Task: Create a task  Create a new online platform for online art sales , assign it to team member softage.3@softage.net in the project AquaVue and update the status of the task to  Off Track , set the priority of the task to Medium
Action: Mouse moved to (59, 299)
Screenshot: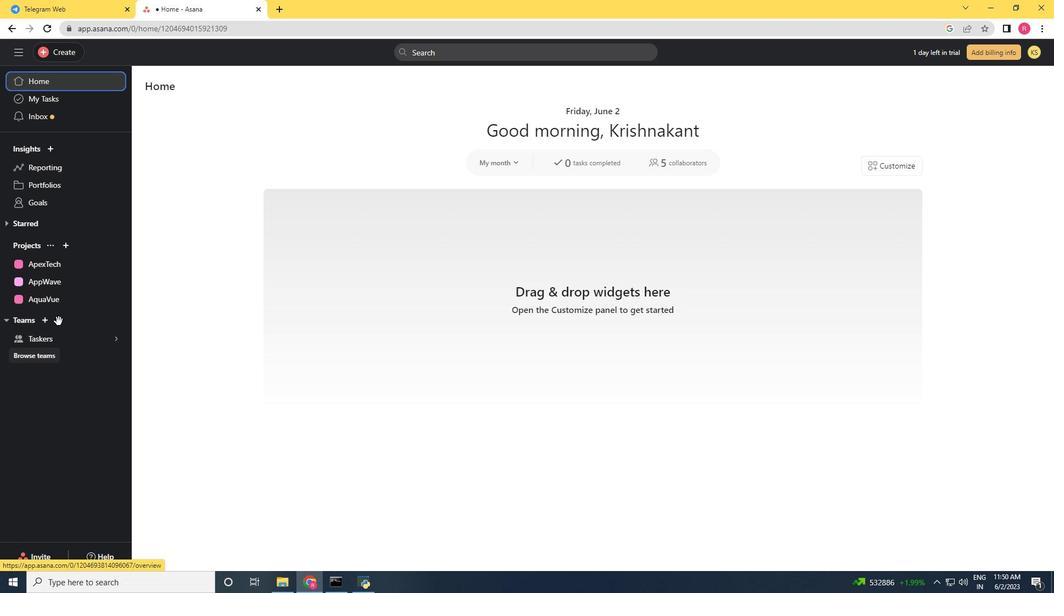 
Action: Mouse pressed left at (59, 299)
Screenshot: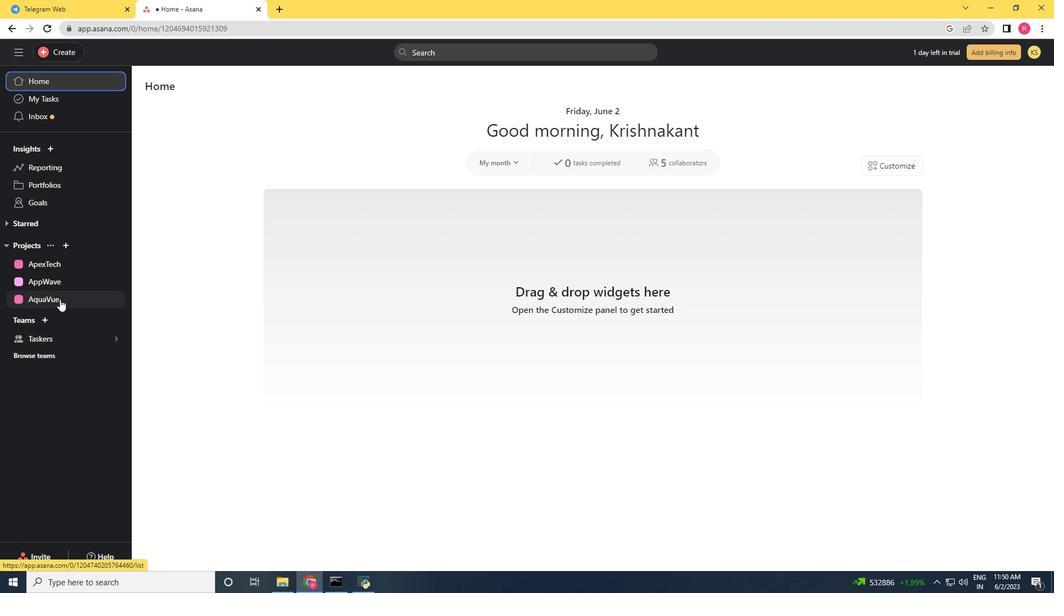 
Action: Mouse moved to (56, 52)
Screenshot: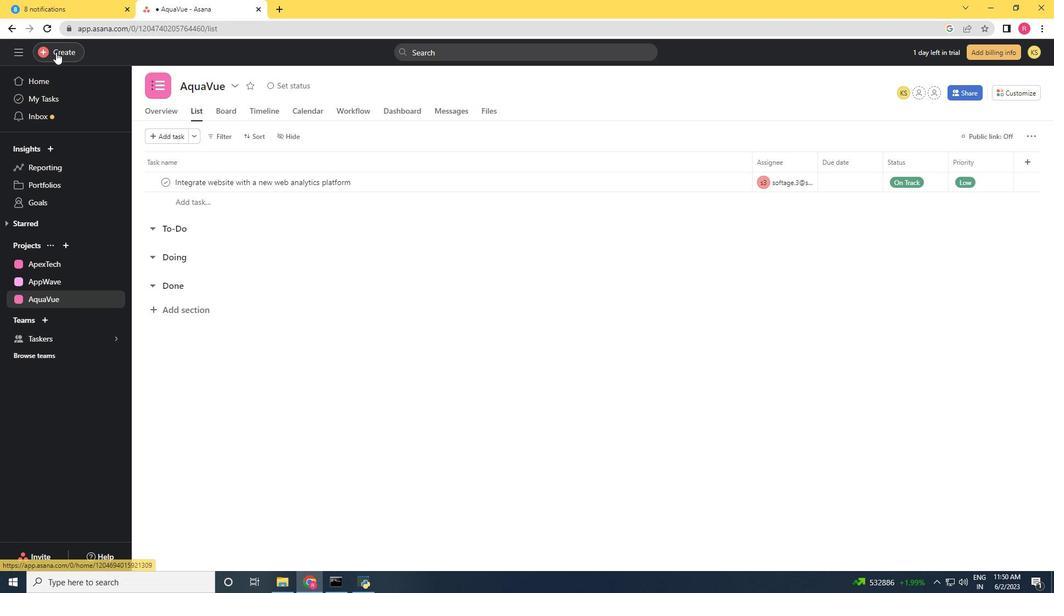 
Action: Mouse pressed left at (56, 52)
Screenshot: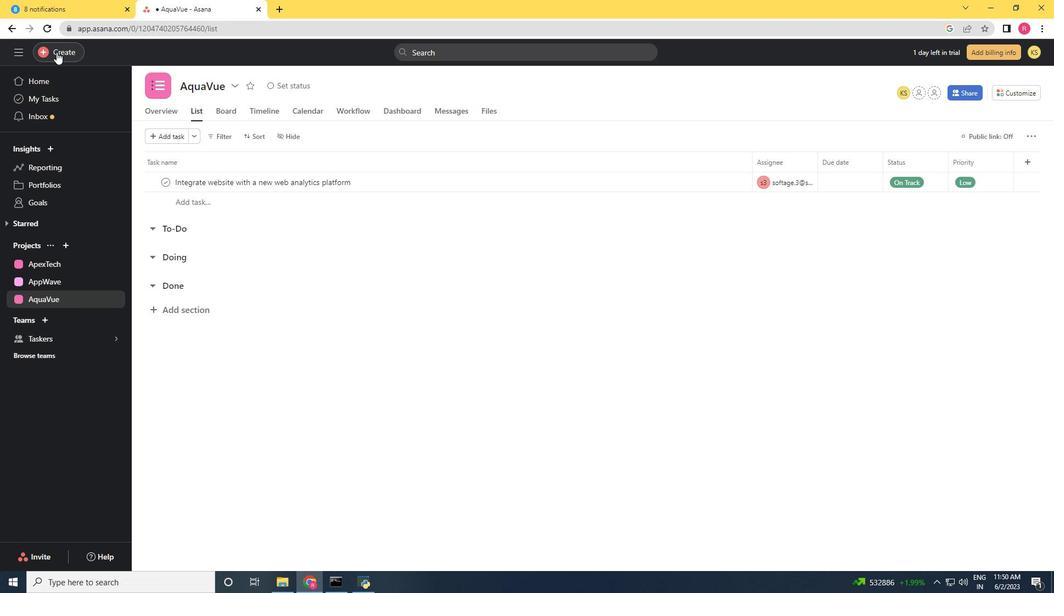 
Action: Mouse moved to (132, 60)
Screenshot: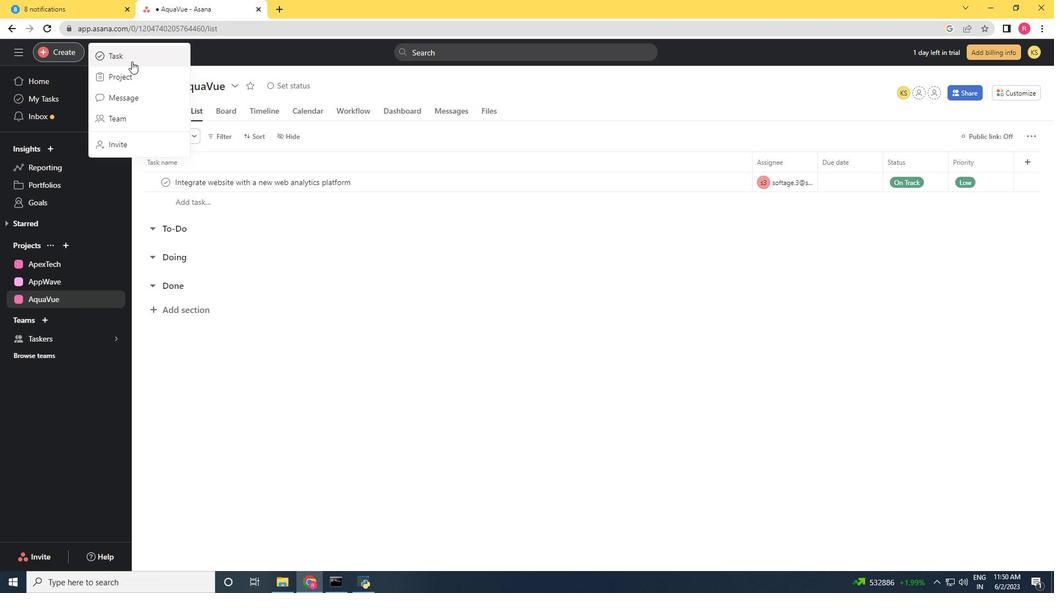 
Action: Mouse pressed left at (132, 60)
Screenshot: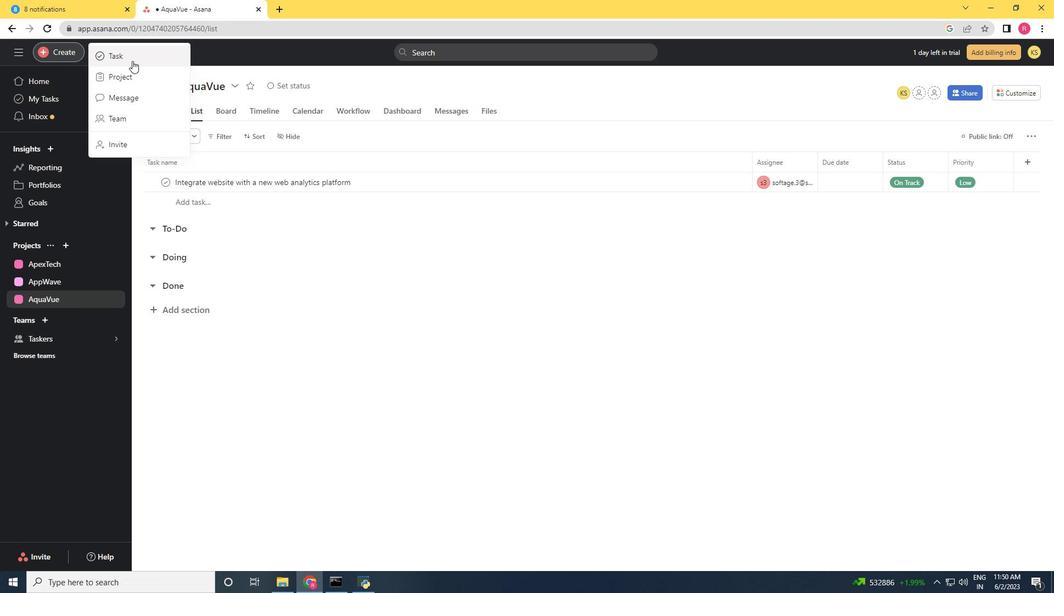
Action: Mouse moved to (126, 63)
Screenshot: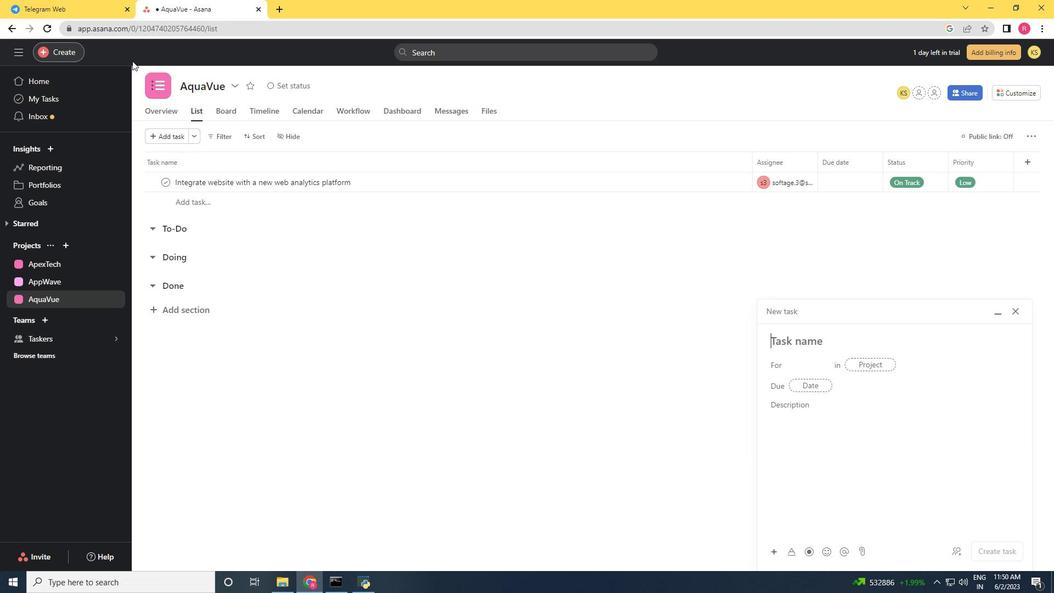 
Action: Key pressed <Key.shift>Create<Key.space>a<Key.space>new<Key.space>online<Key.space>platform<Key.space>fi<Key.backspace>or<Key.space>online<Key.space>art<Key.space>sales
Screenshot: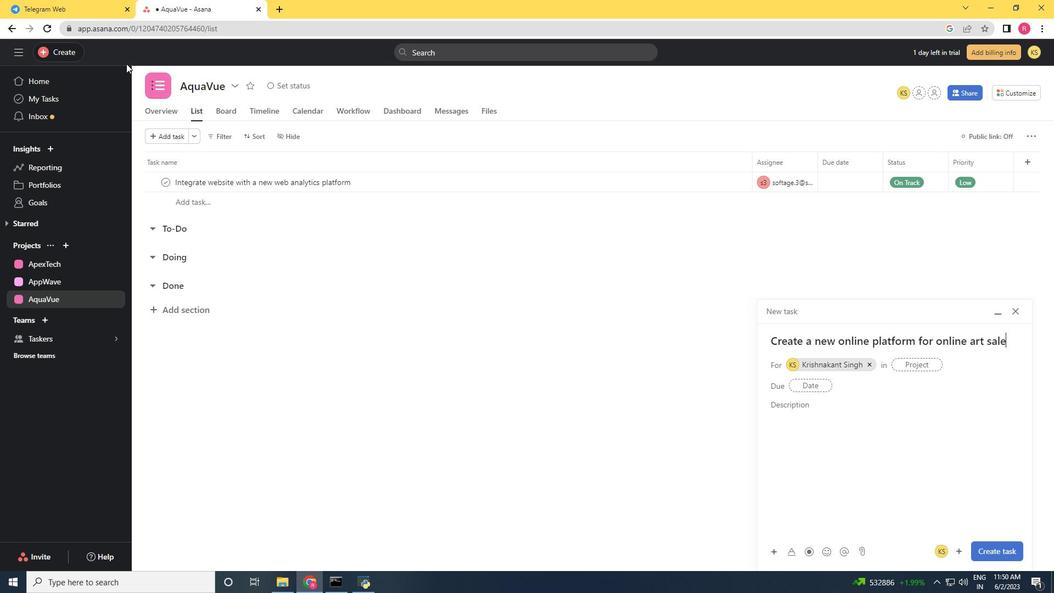 
Action: Mouse moved to (865, 365)
Screenshot: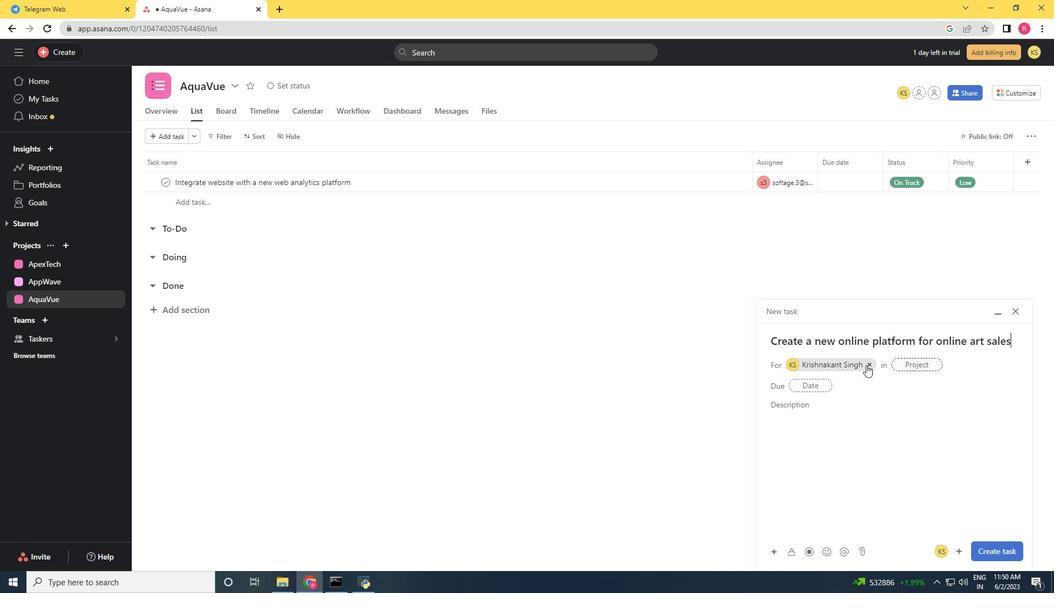 
Action: Mouse pressed left at (865, 365)
Screenshot: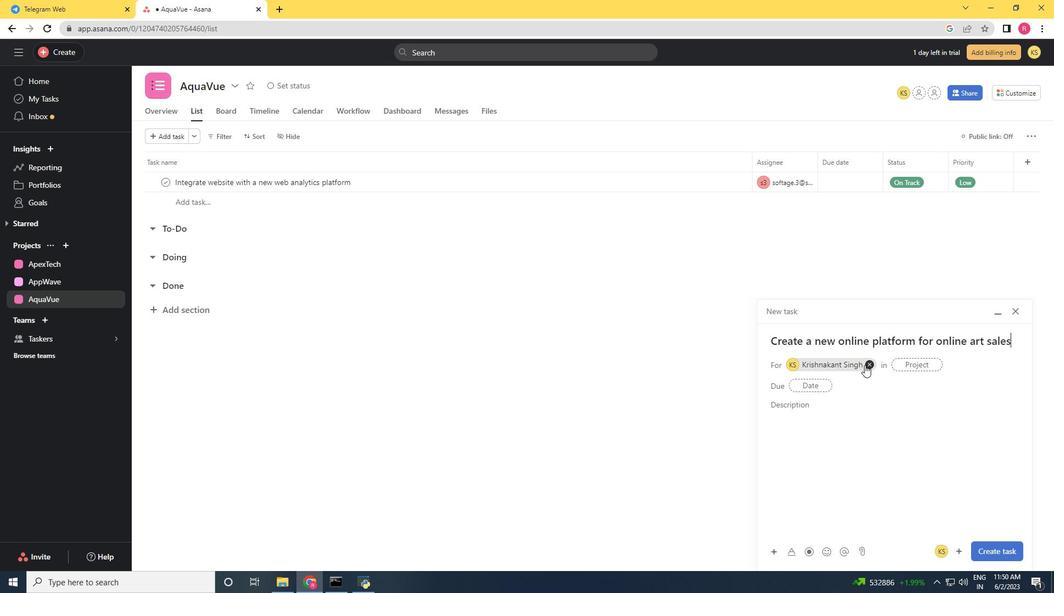 
Action: Mouse moved to (800, 365)
Screenshot: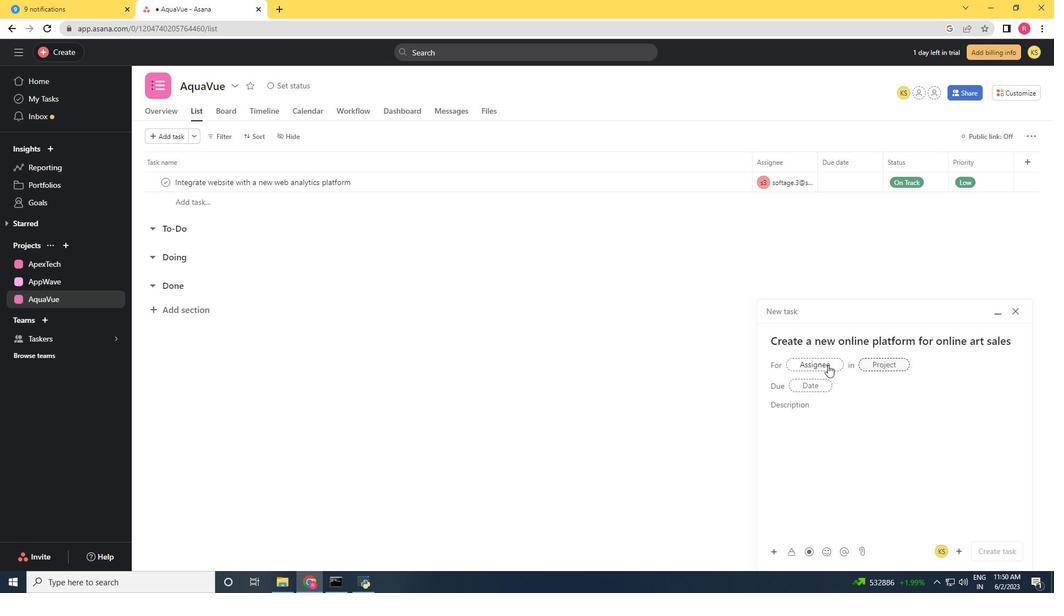 
Action: Mouse pressed left at (800, 365)
Screenshot: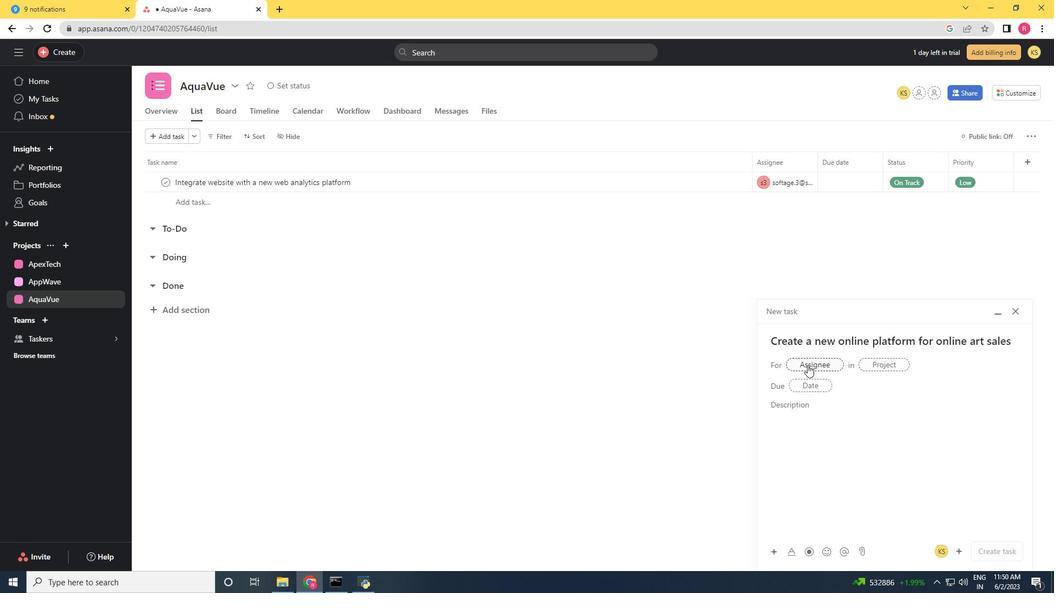 
Action: Mouse moved to (744, 366)
Screenshot: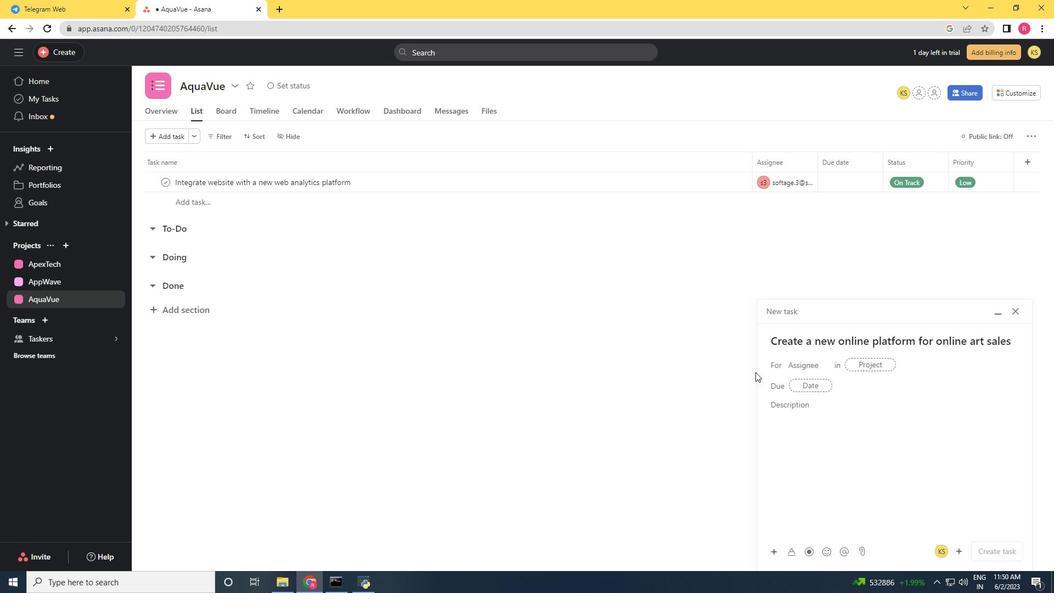 
Action: Key pressed softage.3<Key.shift>@softage.net
Screenshot: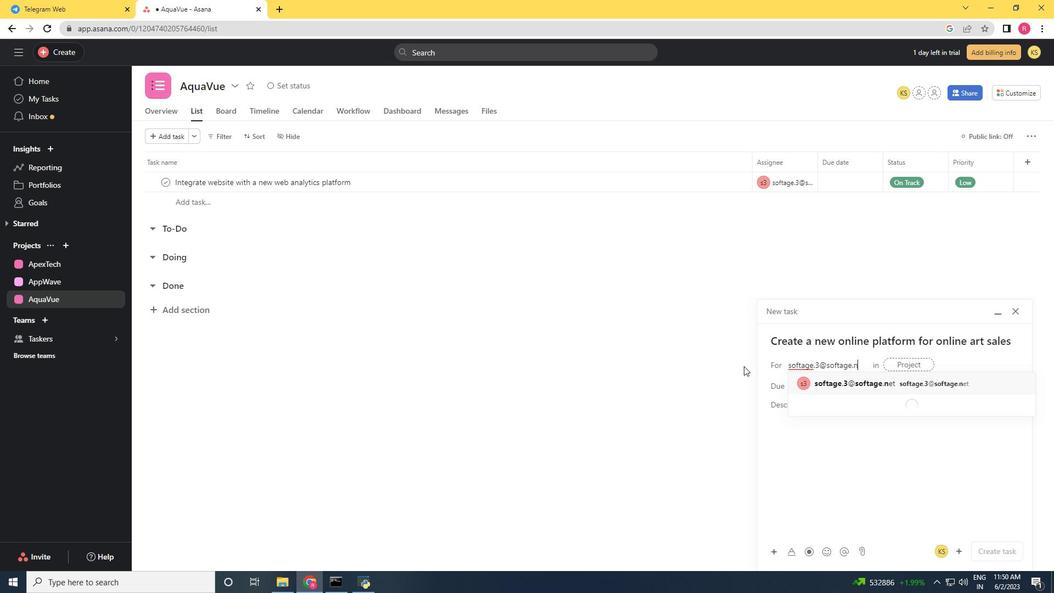 
Action: Mouse moved to (899, 385)
Screenshot: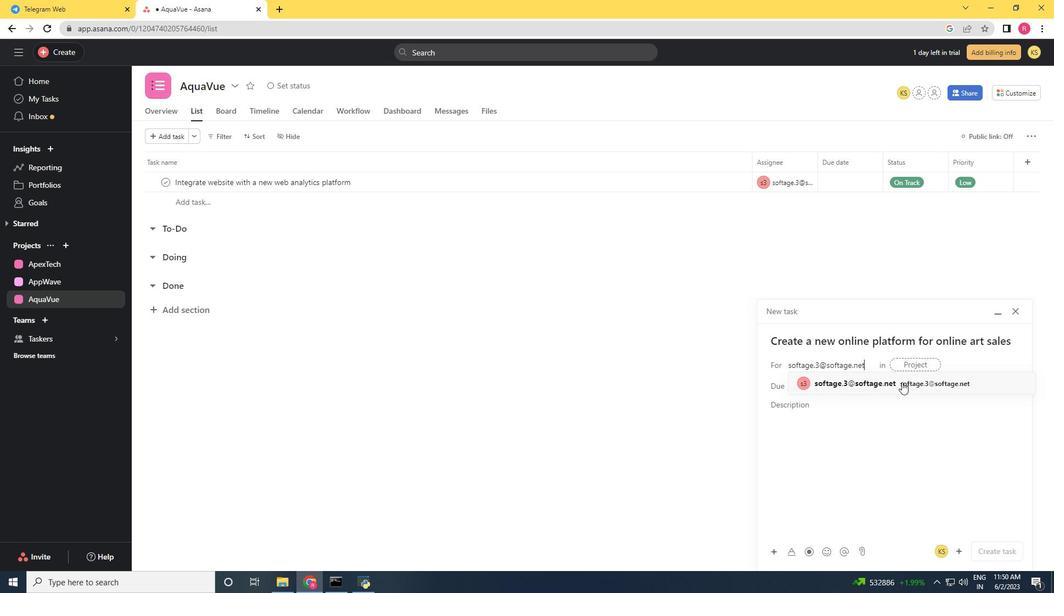 
Action: Mouse pressed left at (899, 385)
Screenshot: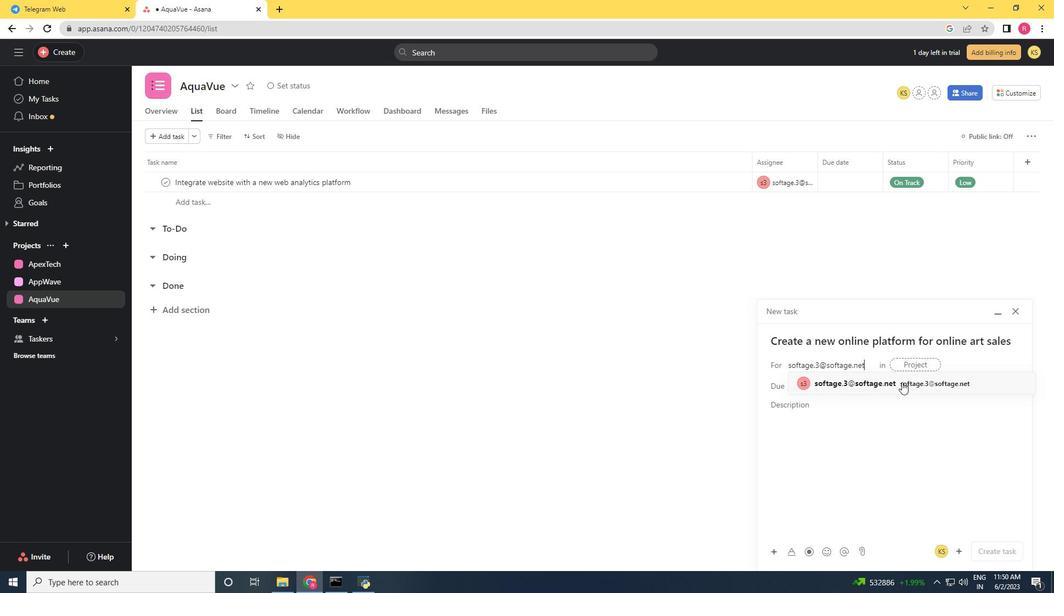 
Action: Mouse moved to (732, 409)
Screenshot: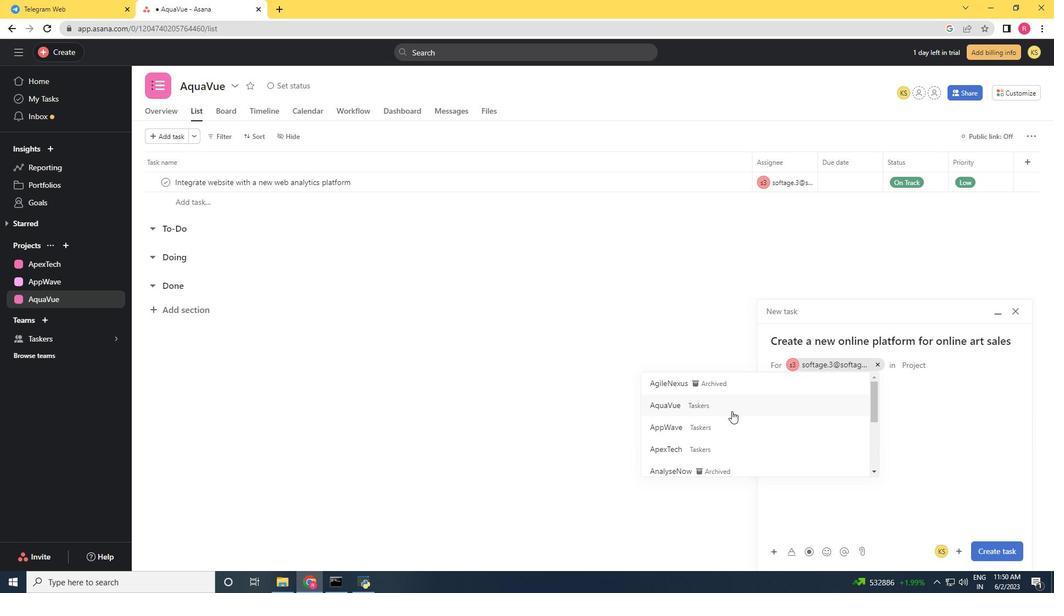 
Action: Mouse pressed left at (732, 409)
Screenshot: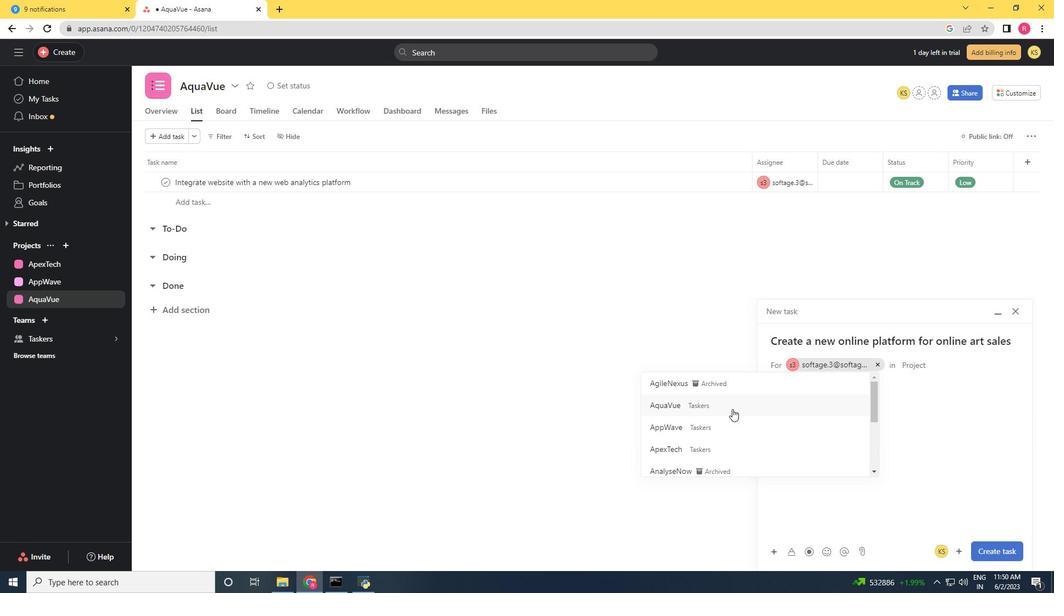 
Action: Mouse moved to (824, 412)
Screenshot: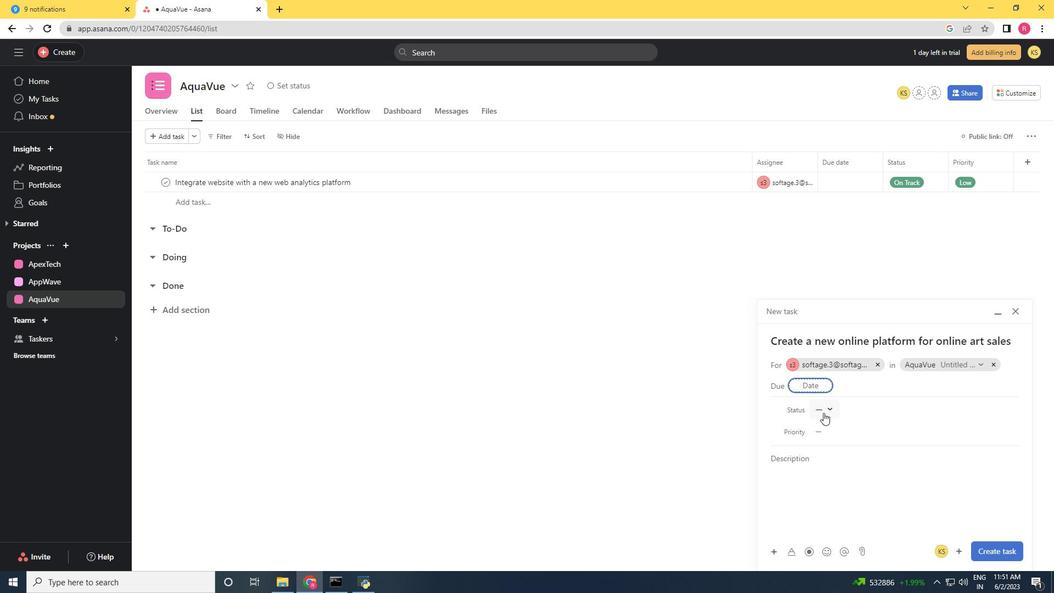 
Action: Mouse pressed left at (824, 412)
Screenshot: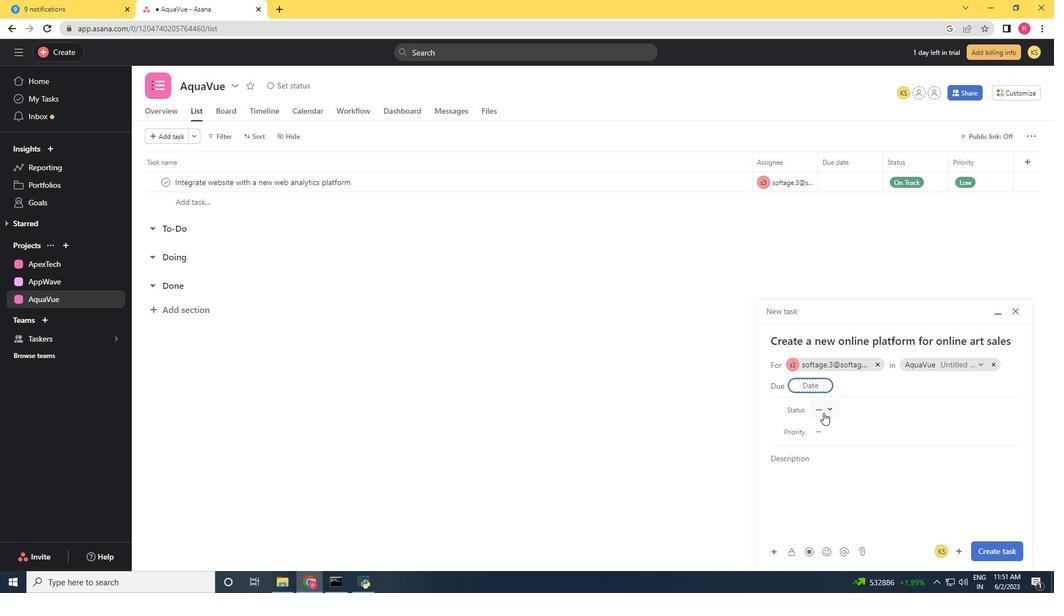 
Action: Mouse moved to (851, 463)
Screenshot: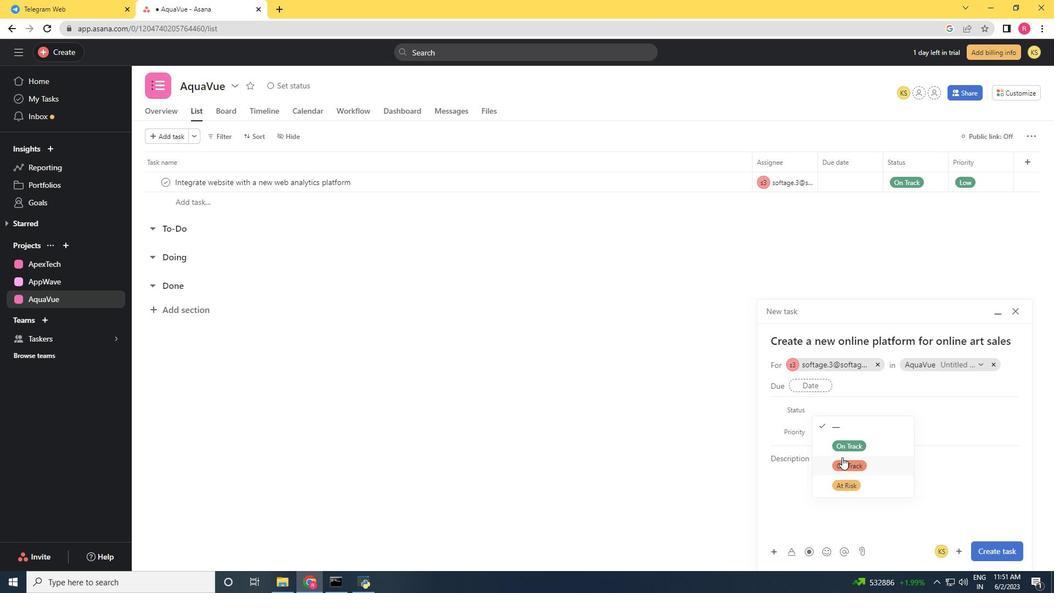 
Action: Mouse pressed left at (851, 463)
Screenshot: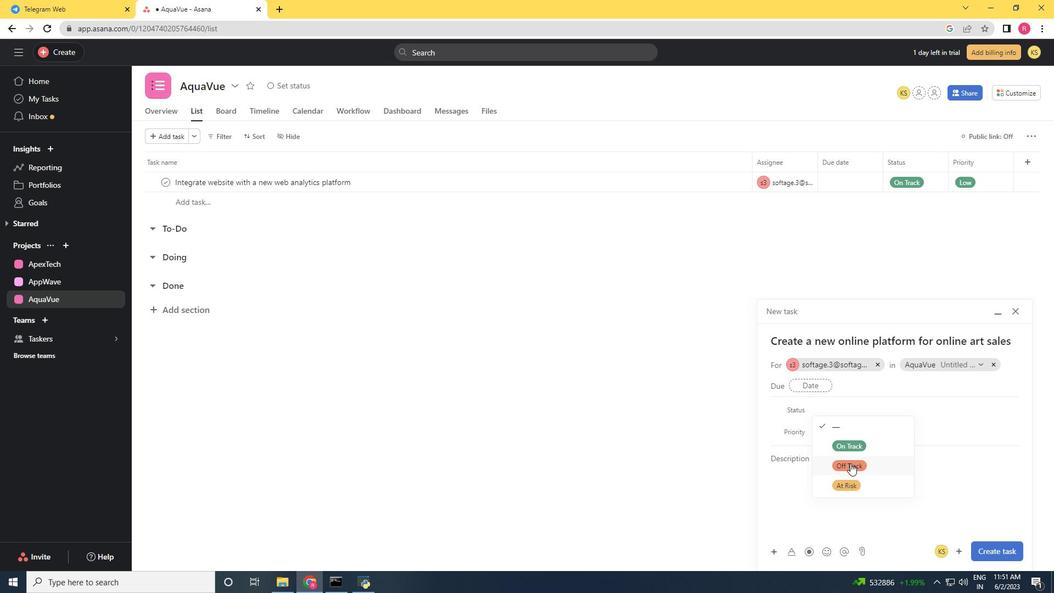 
Action: Mouse moved to (833, 428)
Screenshot: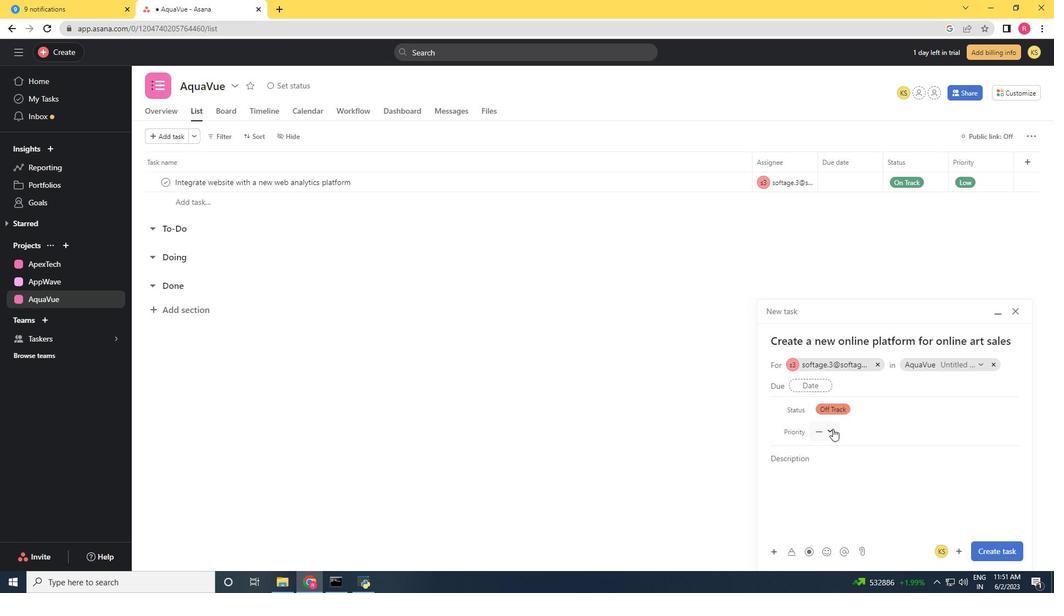 
Action: Mouse pressed left at (833, 428)
Screenshot: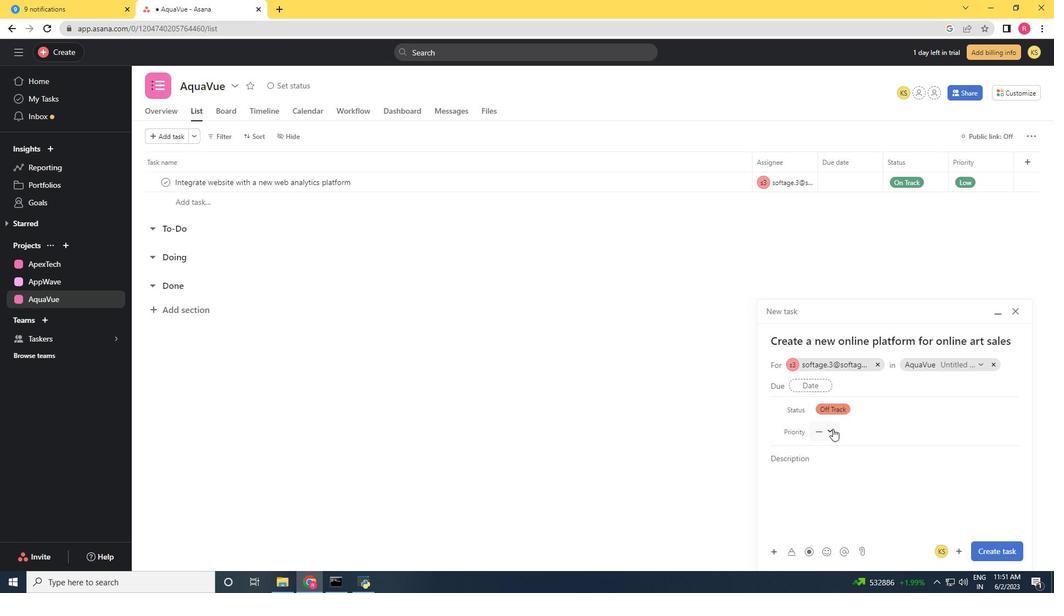 
Action: Mouse moved to (845, 485)
Screenshot: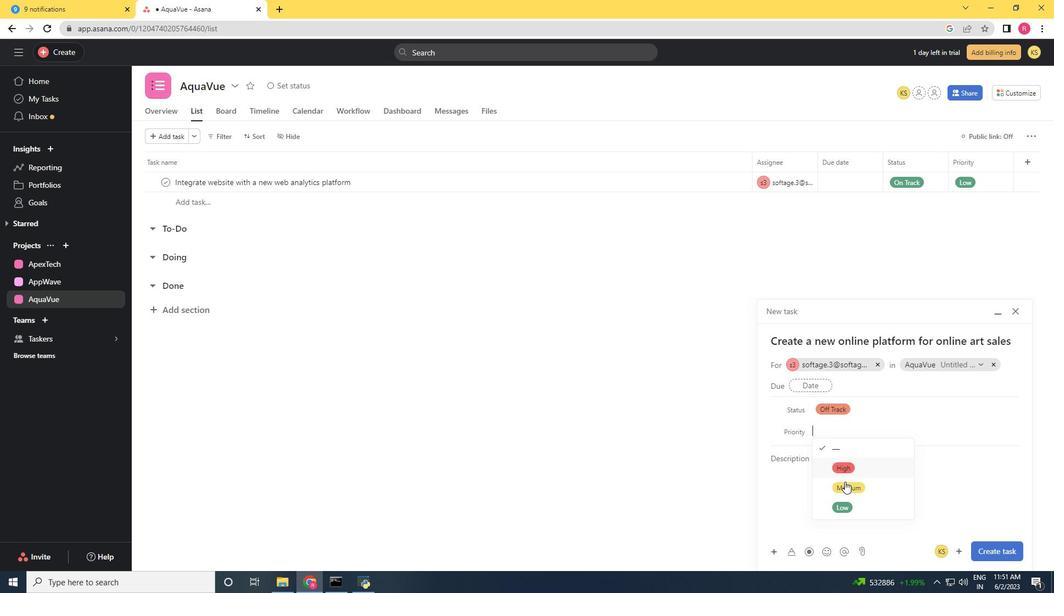 
Action: Mouse pressed left at (845, 485)
Screenshot: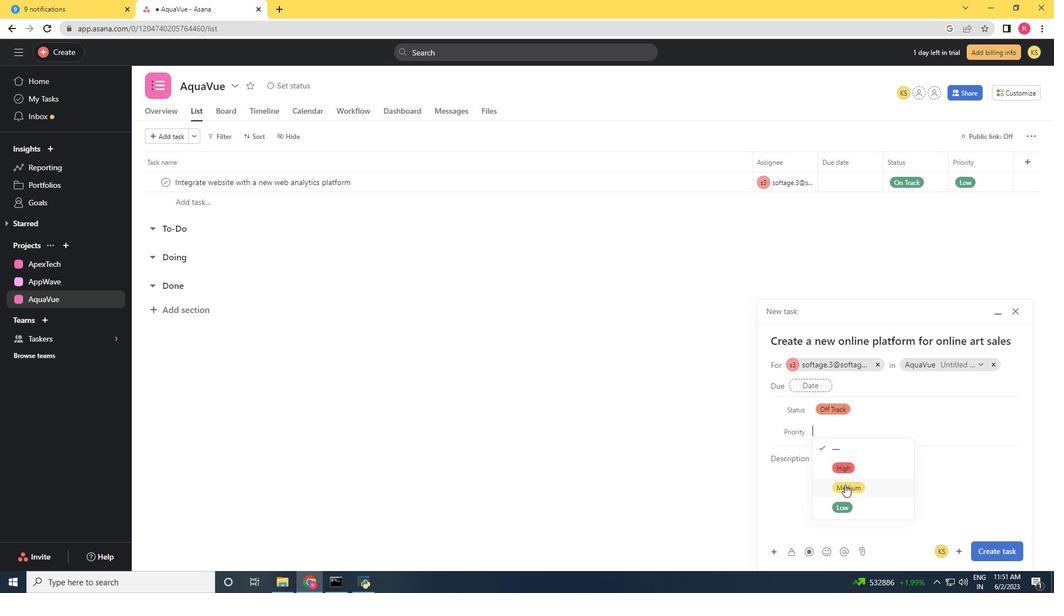 
Action: Mouse moved to (985, 549)
Screenshot: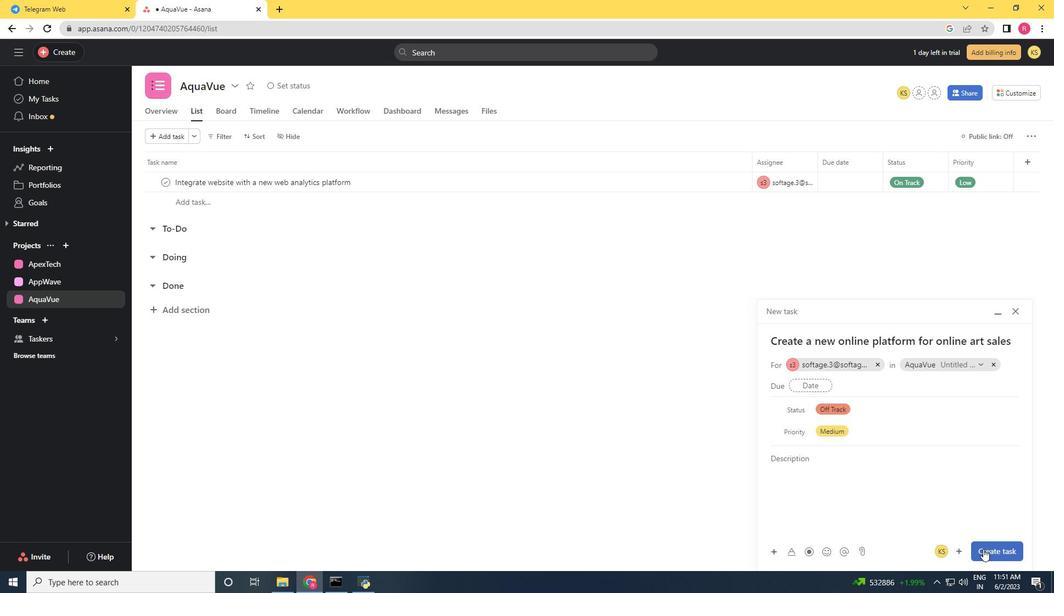 
Action: Mouse pressed left at (985, 549)
Screenshot: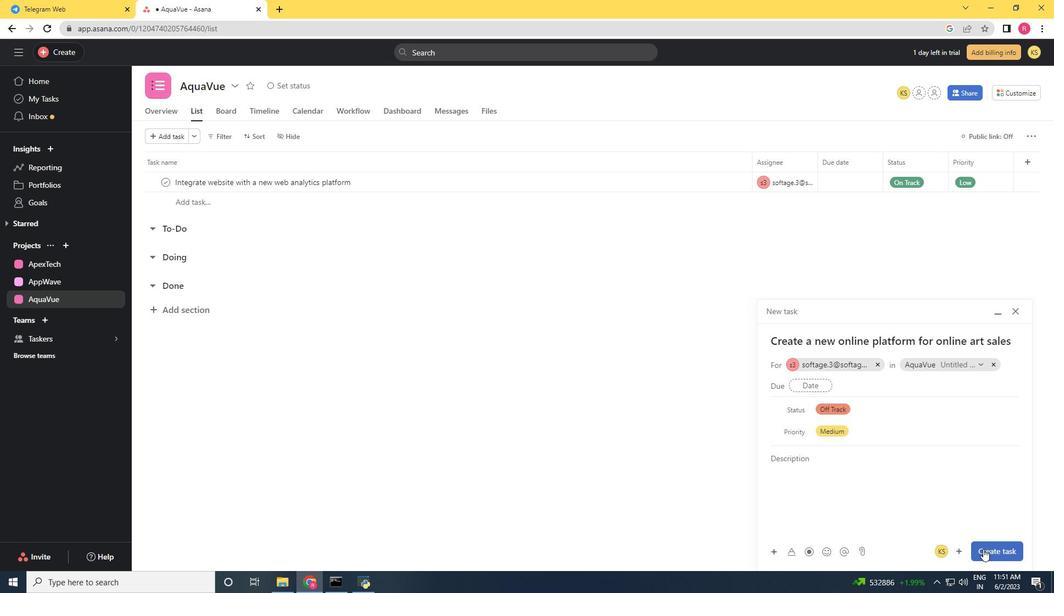 
Action: Mouse moved to (730, 487)
Screenshot: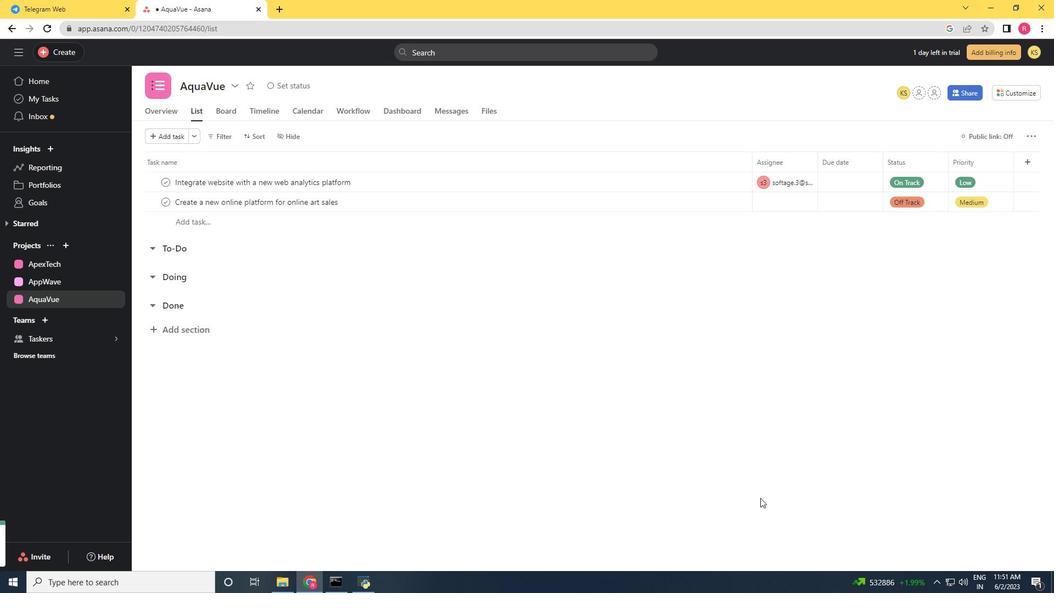 
